 Task: Create a due date automation trigger when advanced on, 2 hours after a card is due add basic assigned only to anyone.
Action: Mouse moved to (984, 289)
Screenshot: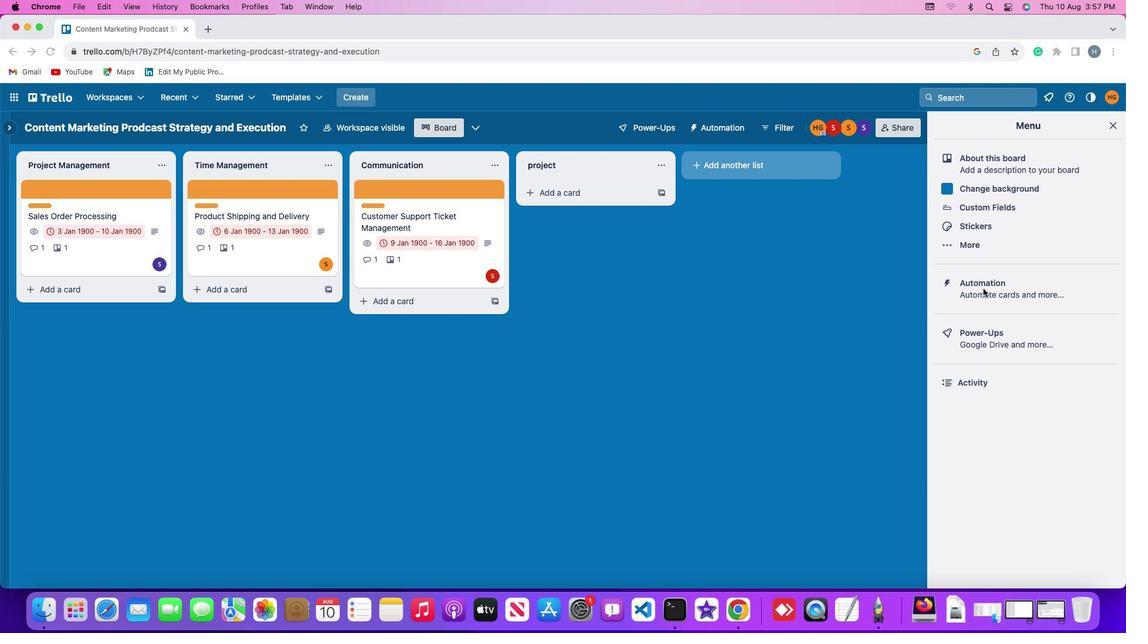 
Action: Mouse pressed left at (984, 289)
Screenshot: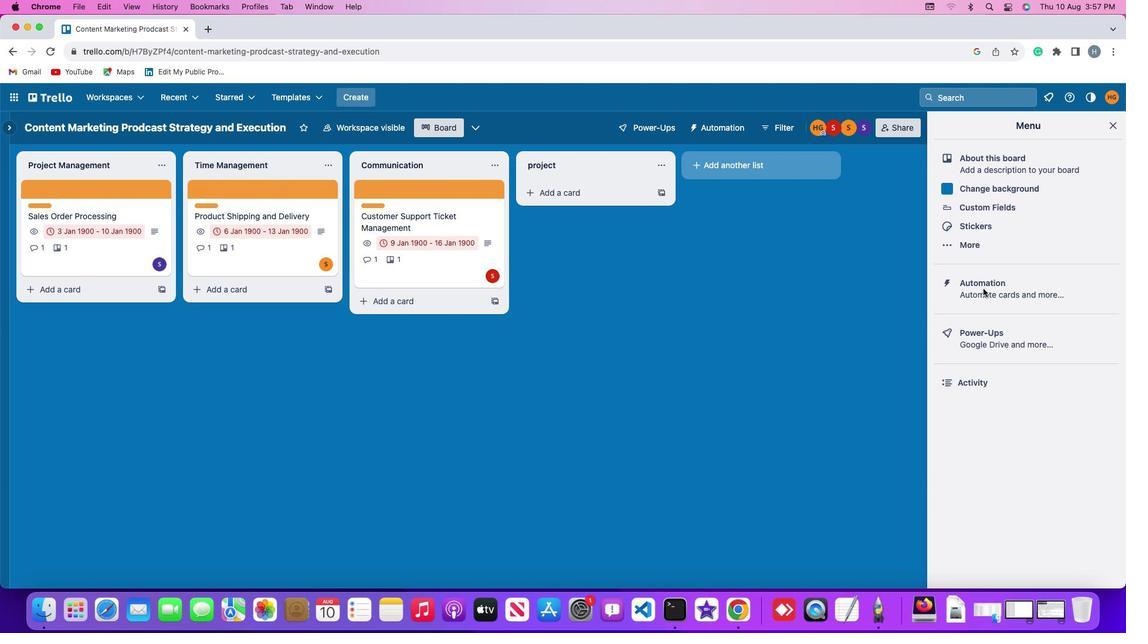 
Action: Mouse pressed left at (984, 289)
Screenshot: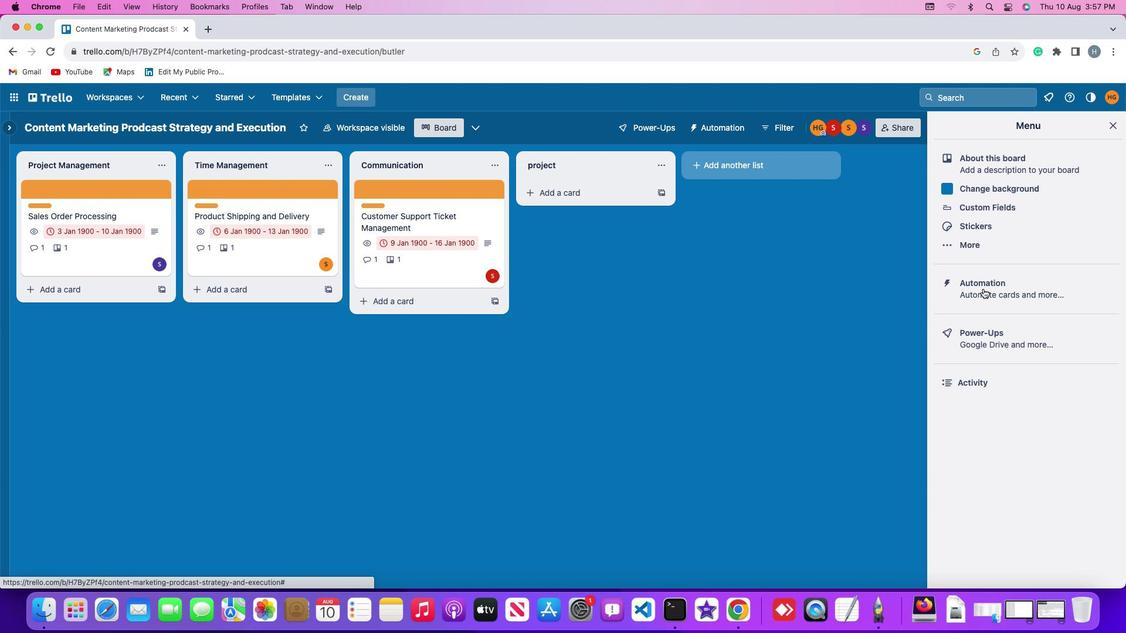 
Action: Mouse moved to (69, 278)
Screenshot: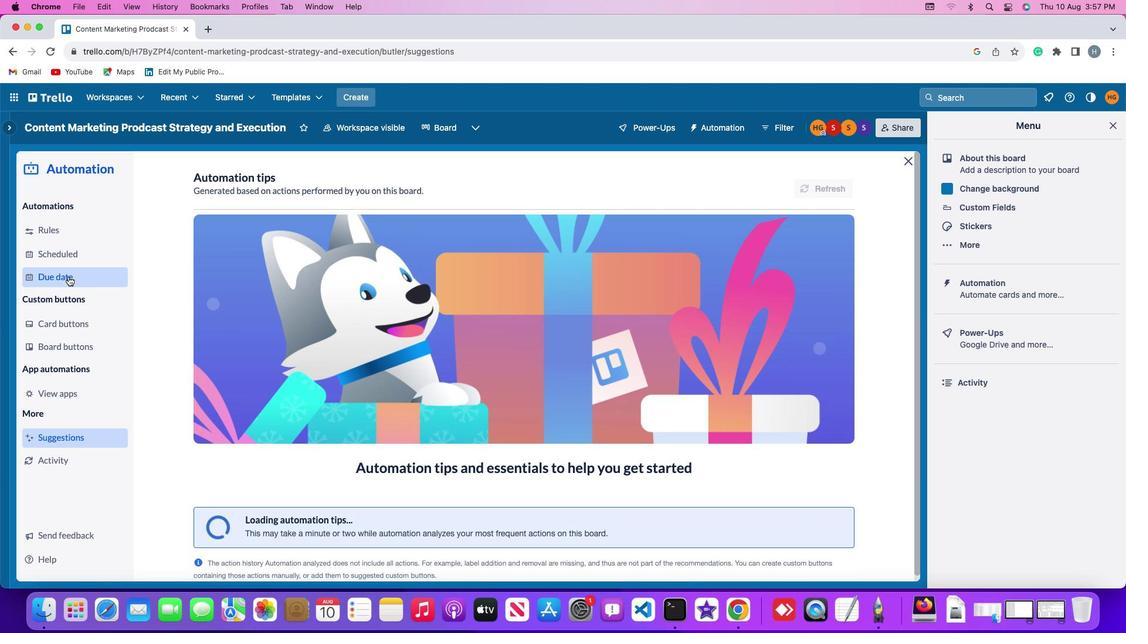 
Action: Mouse pressed left at (69, 278)
Screenshot: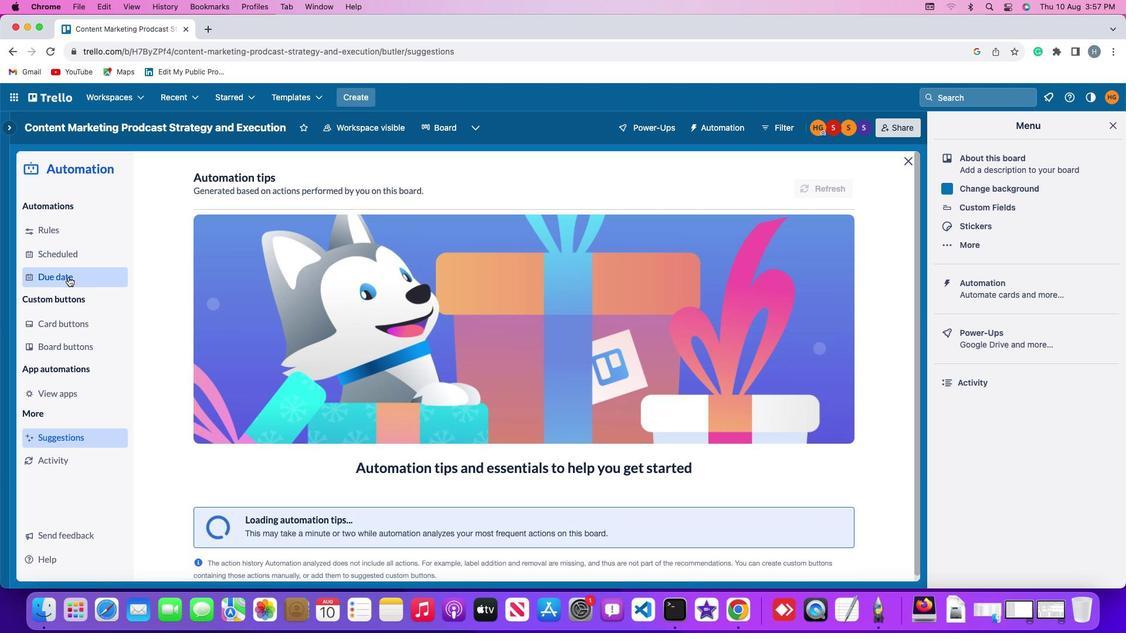 
Action: Mouse moved to (809, 183)
Screenshot: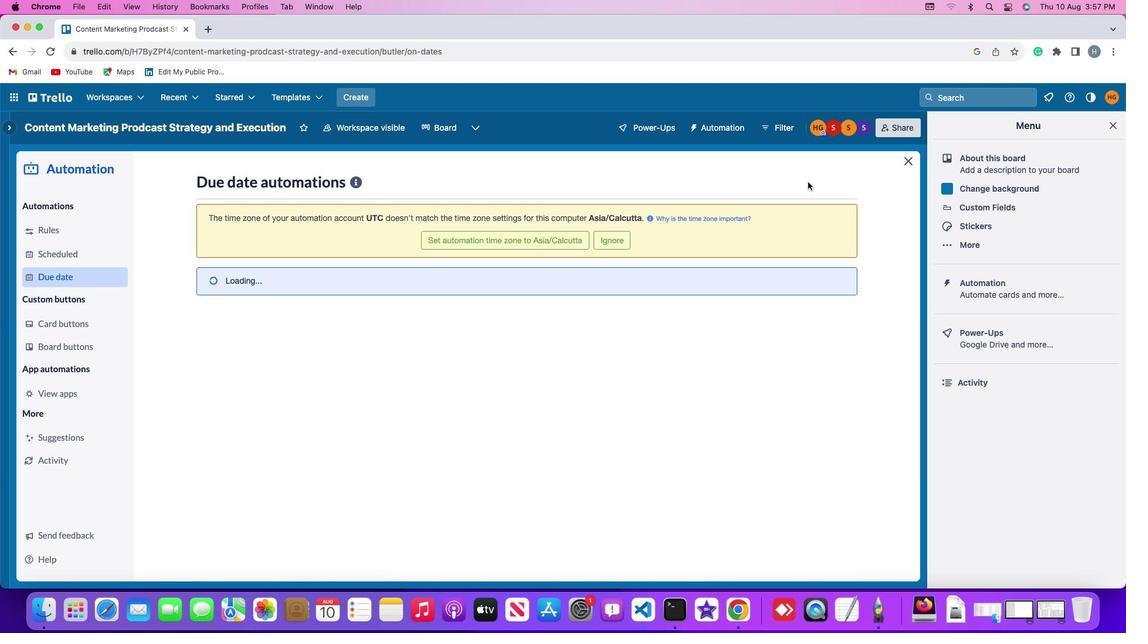 
Action: Mouse pressed left at (809, 183)
Screenshot: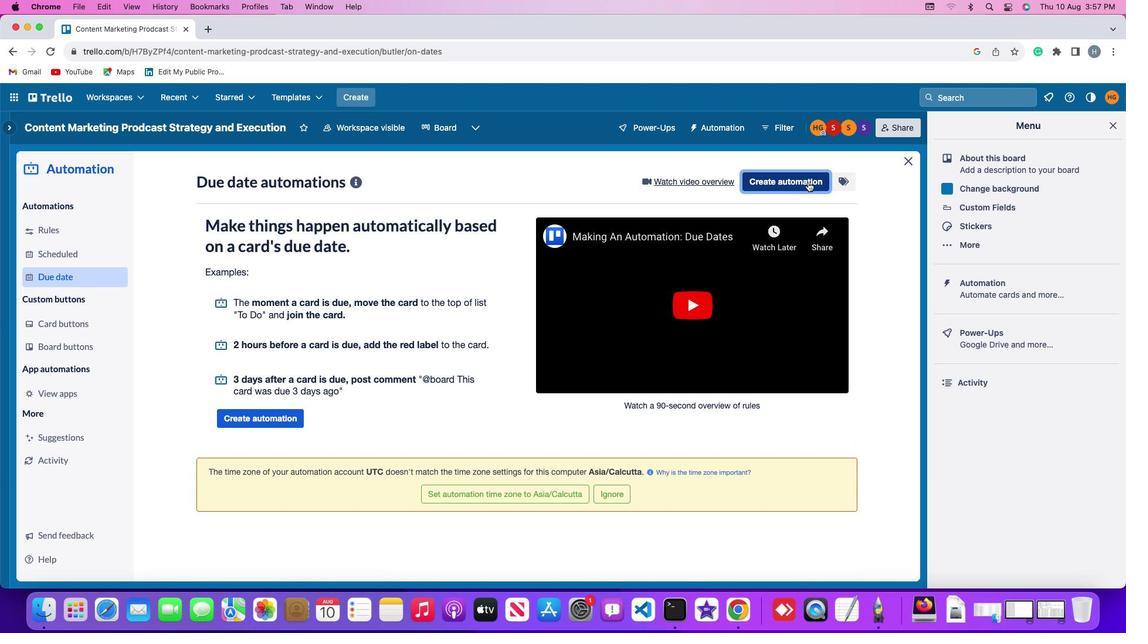 
Action: Mouse moved to (296, 298)
Screenshot: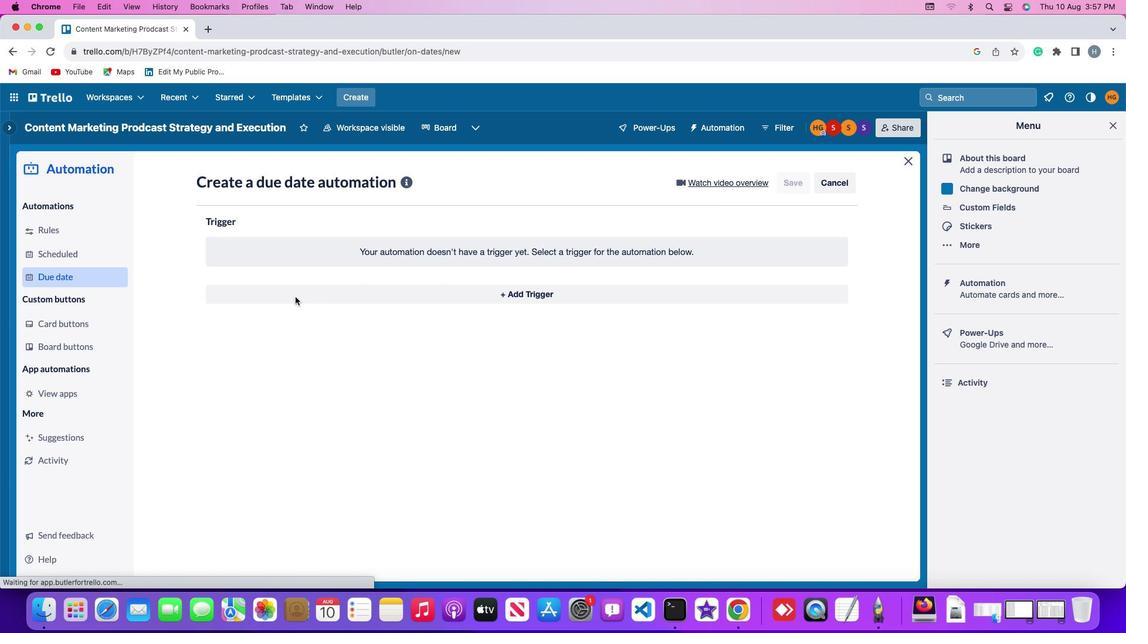 
Action: Mouse pressed left at (296, 298)
Screenshot: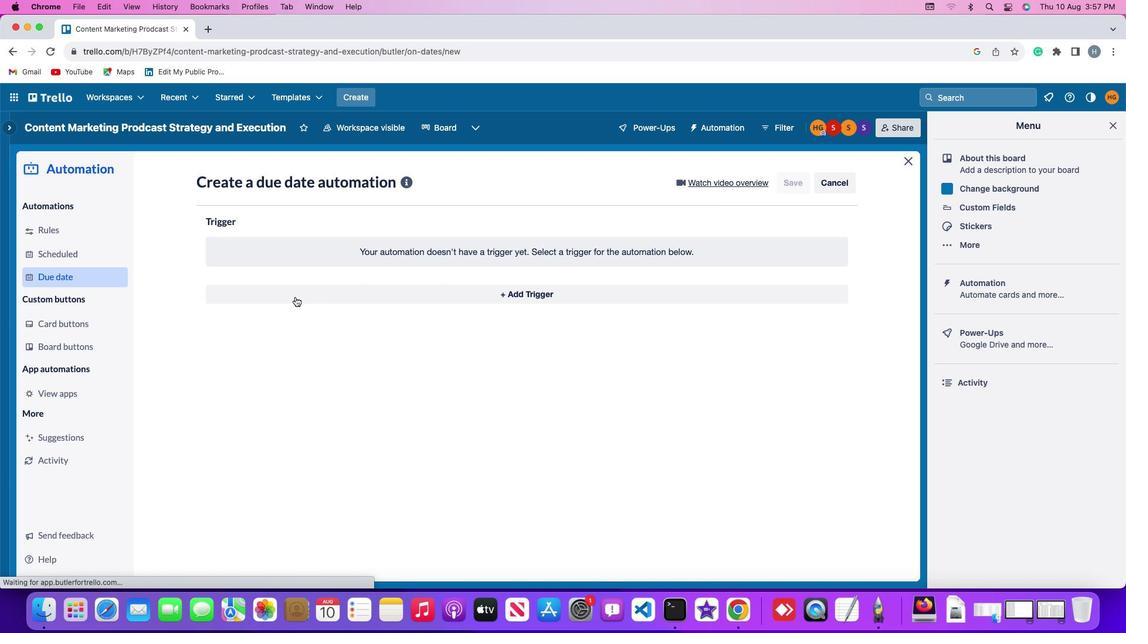 
Action: Mouse moved to (229, 478)
Screenshot: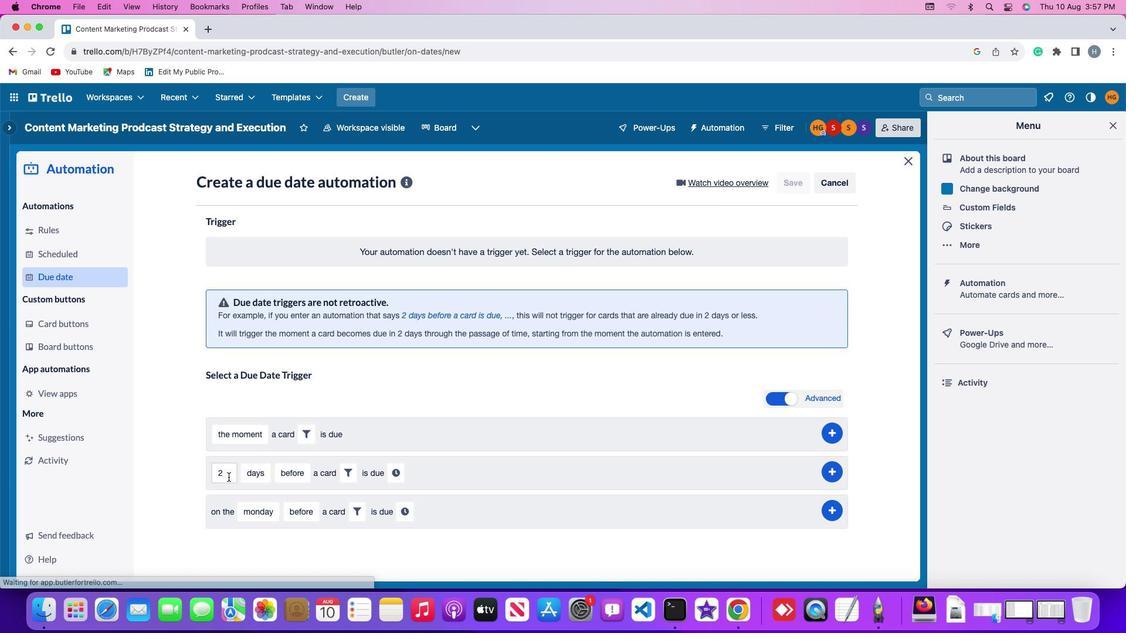 
Action: Mouse pressed left at (229, 478)
Screenshot: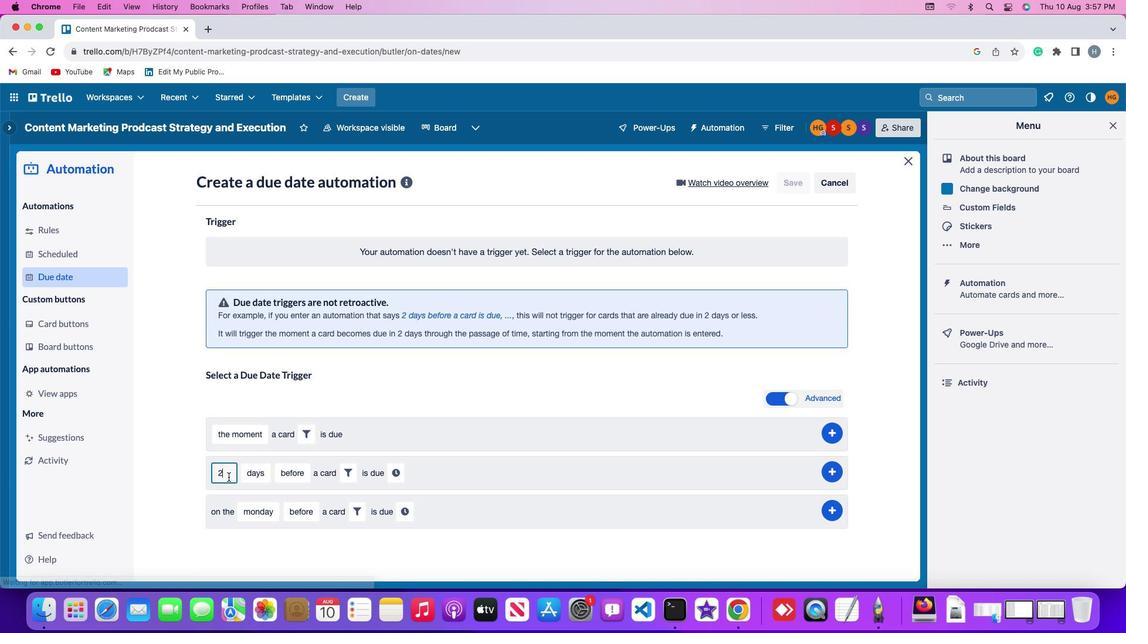 
Action: Mouse moved to (231, 478)
Screenshot: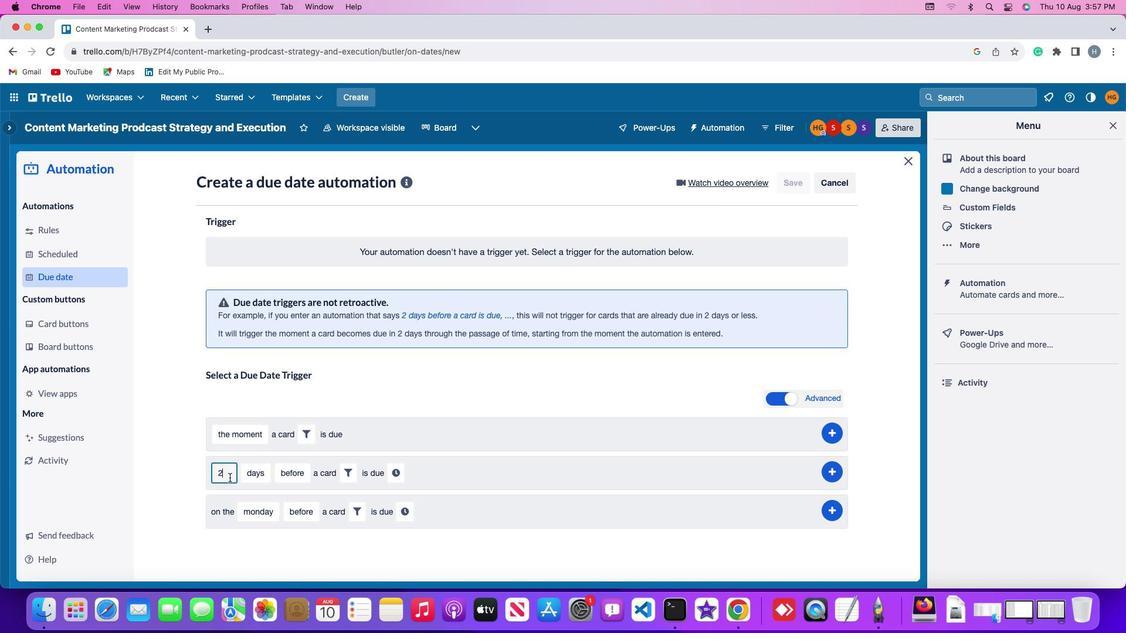
Action: Key pressed Key.backspace
Screenshot: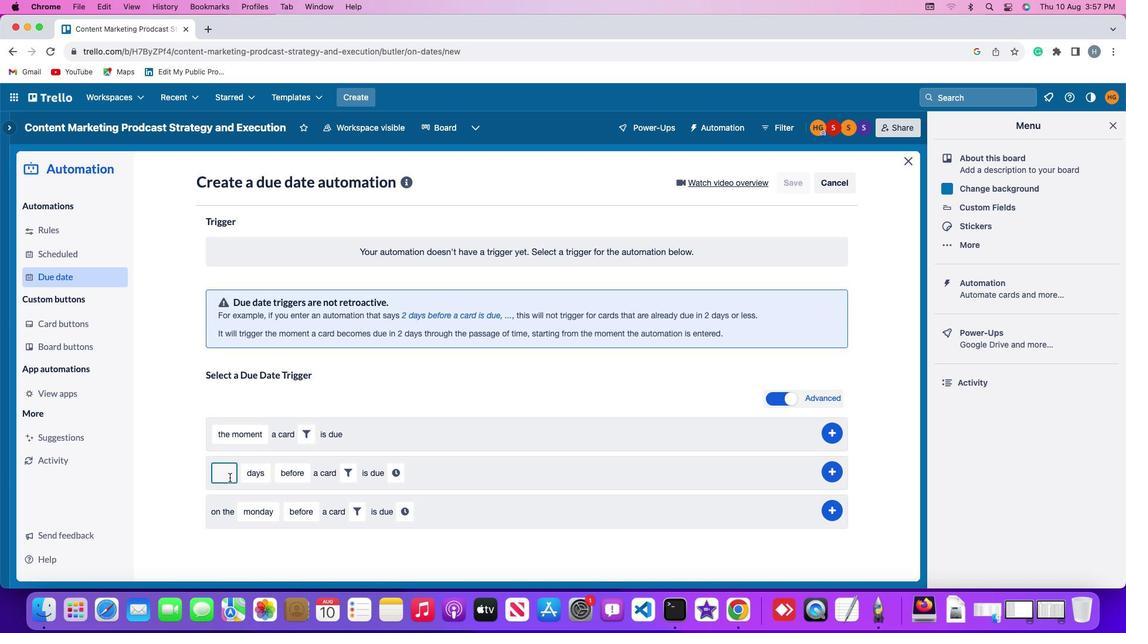 
Action: Mouse moved to (231, 478)
Screenshot: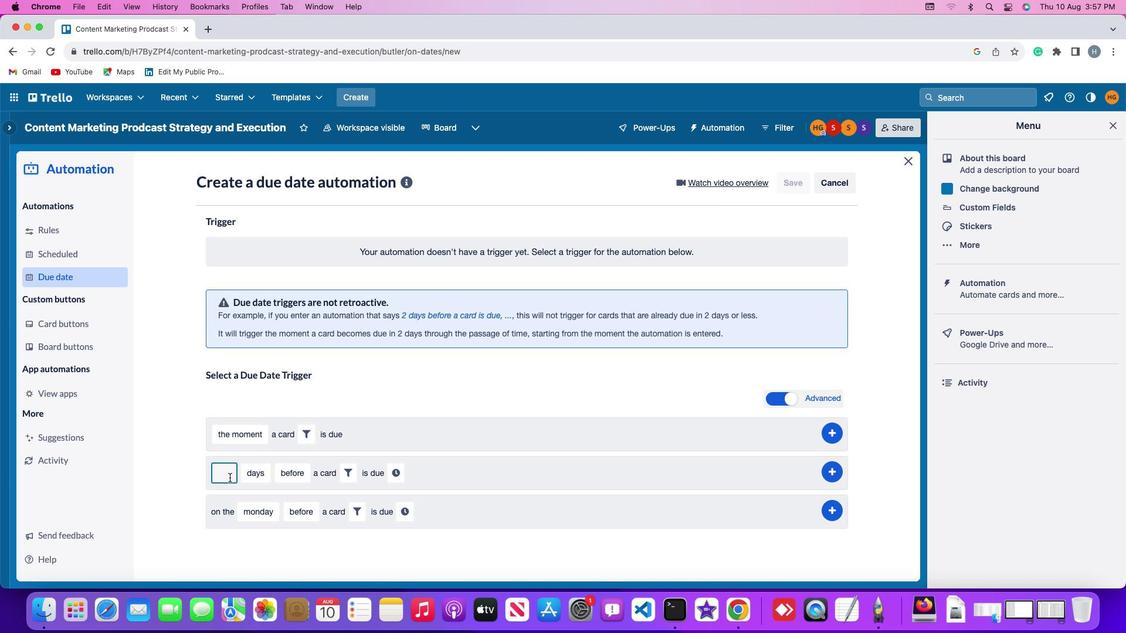 
Action: Key pressed '2'
Screenshot: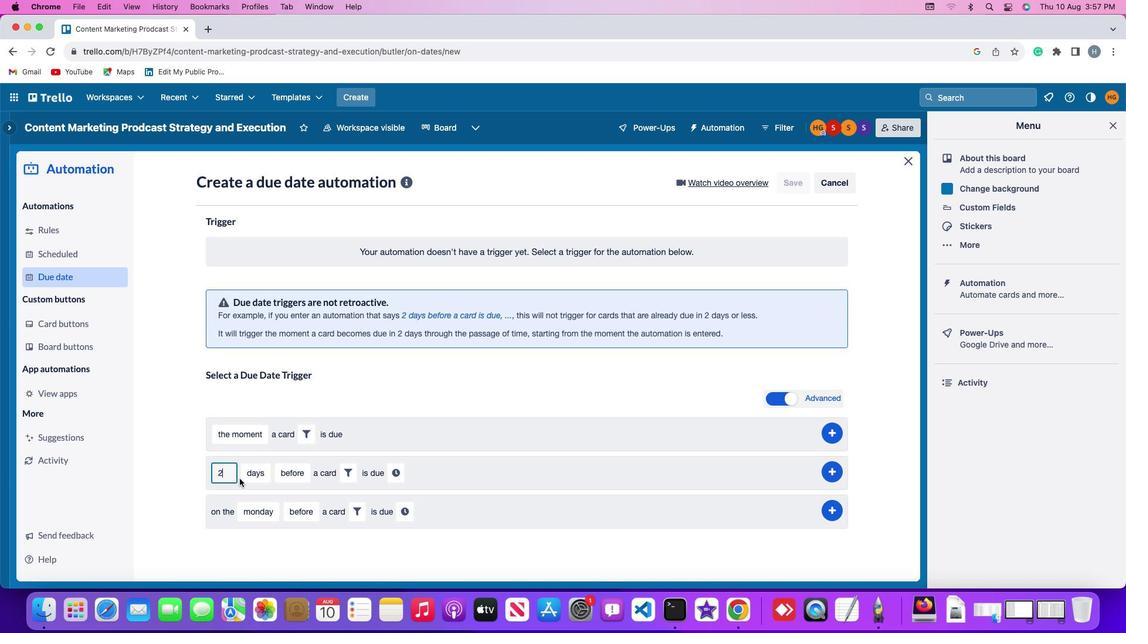
Action: Mouse moved to (260, 479)
Screenshot: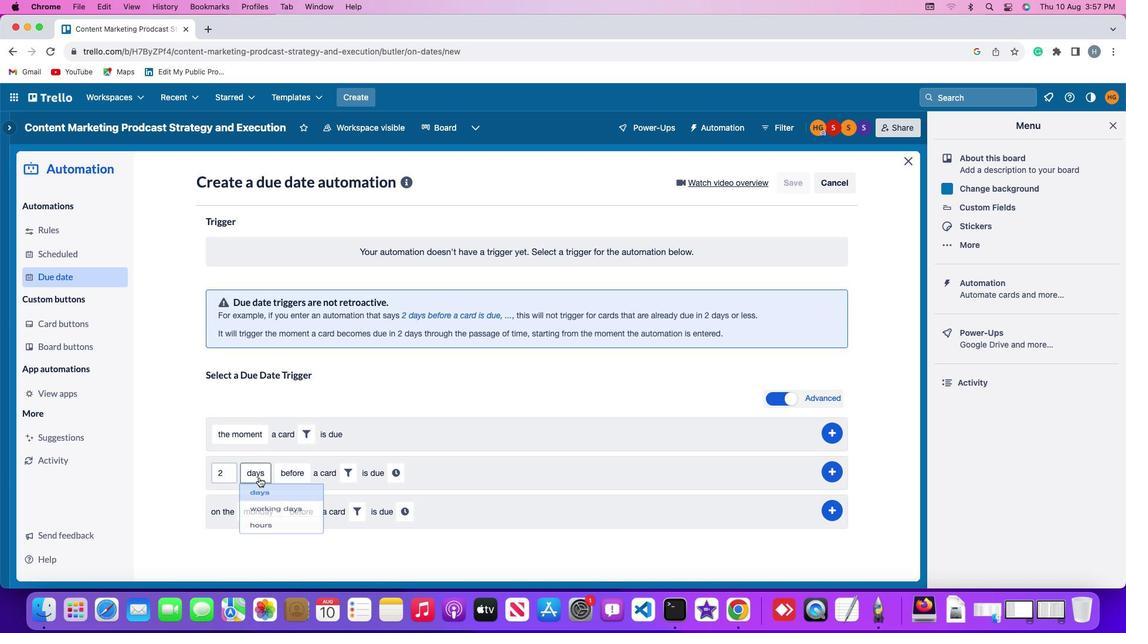 
Action: Mouse pressed left at (260, 479)
Screenshot: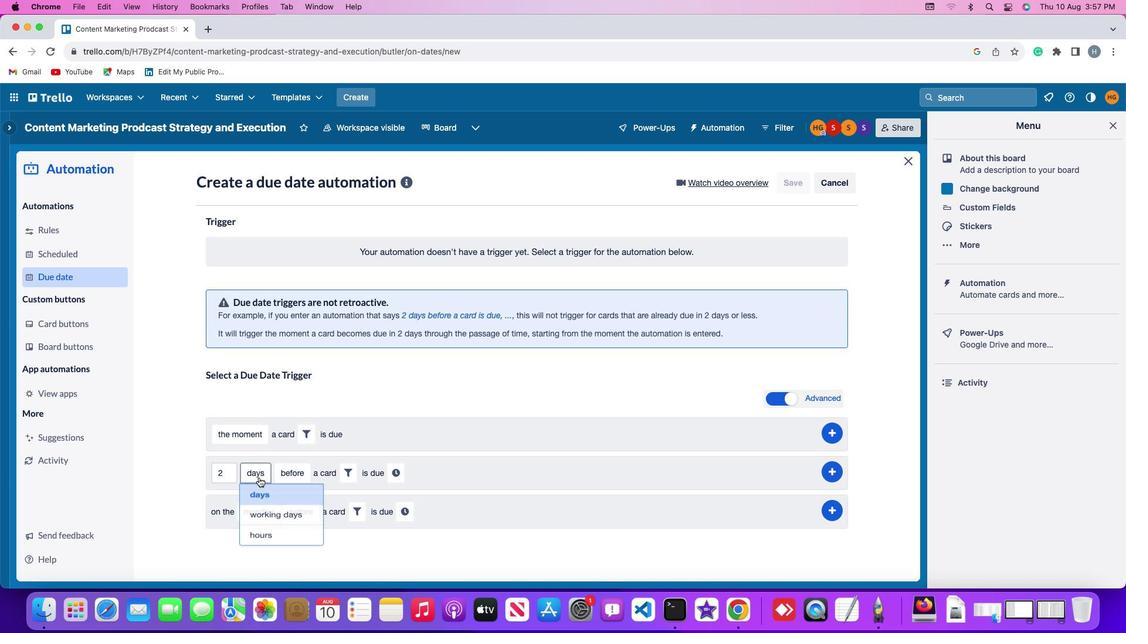
Action: Mouse moved to (259, 541)
Screenshot: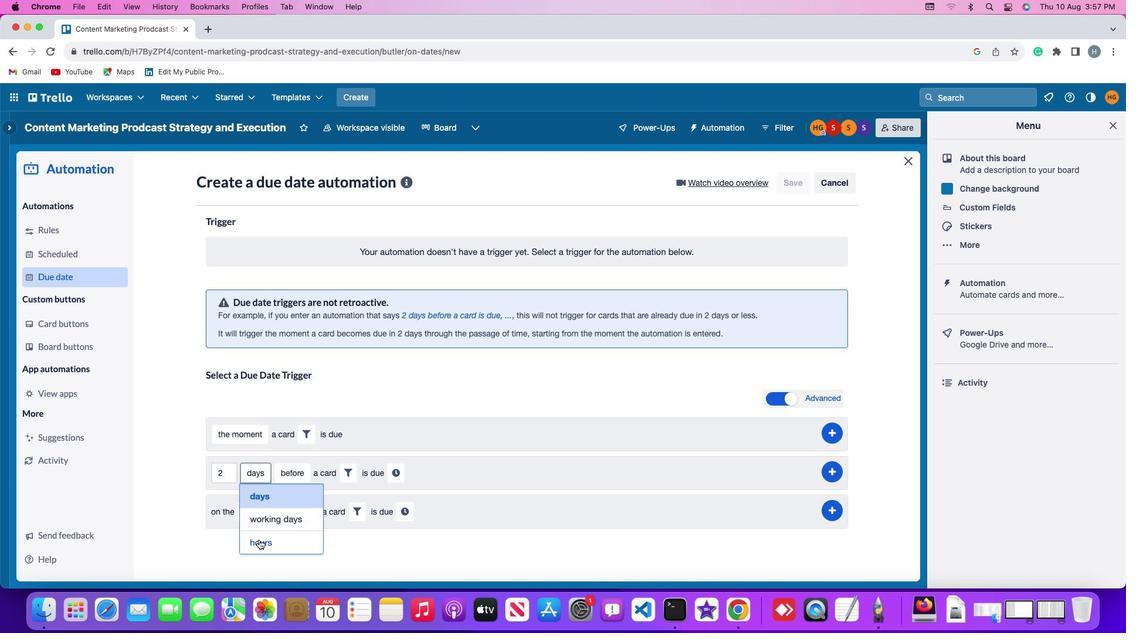 
Action: Mouse pressed left at (259, 541)
Screenshot: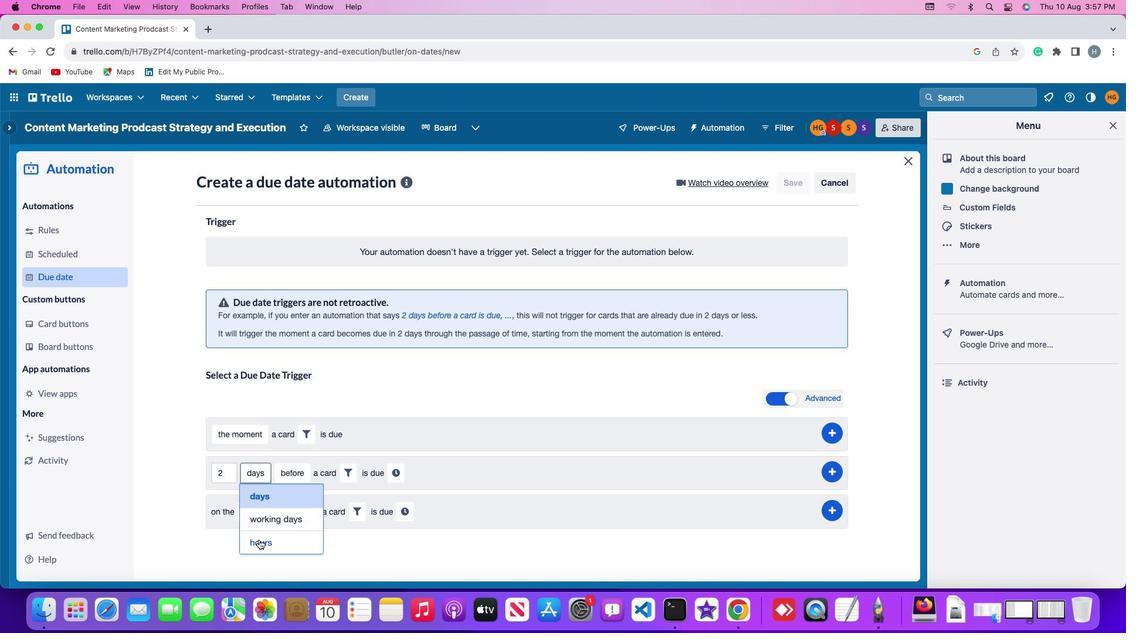 
Action: Mouse moved to (298, 476)
Screenshot: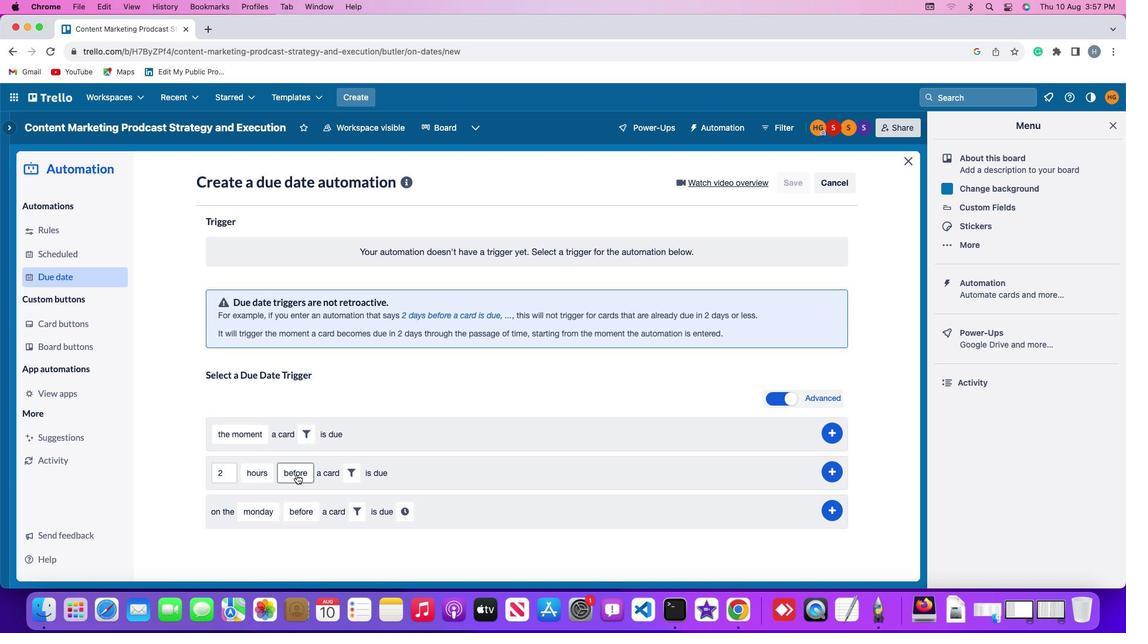 
Action: Mouse pressed left at (298, 476)
Screenshot: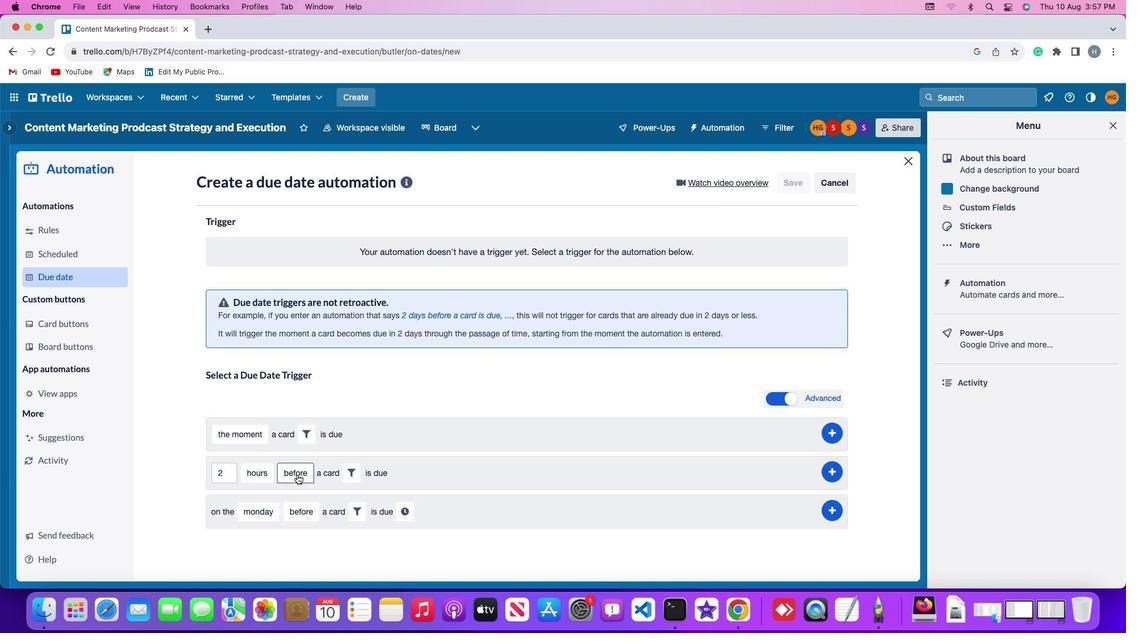
Action: Mouse moved to (301, 520)
Screenshot: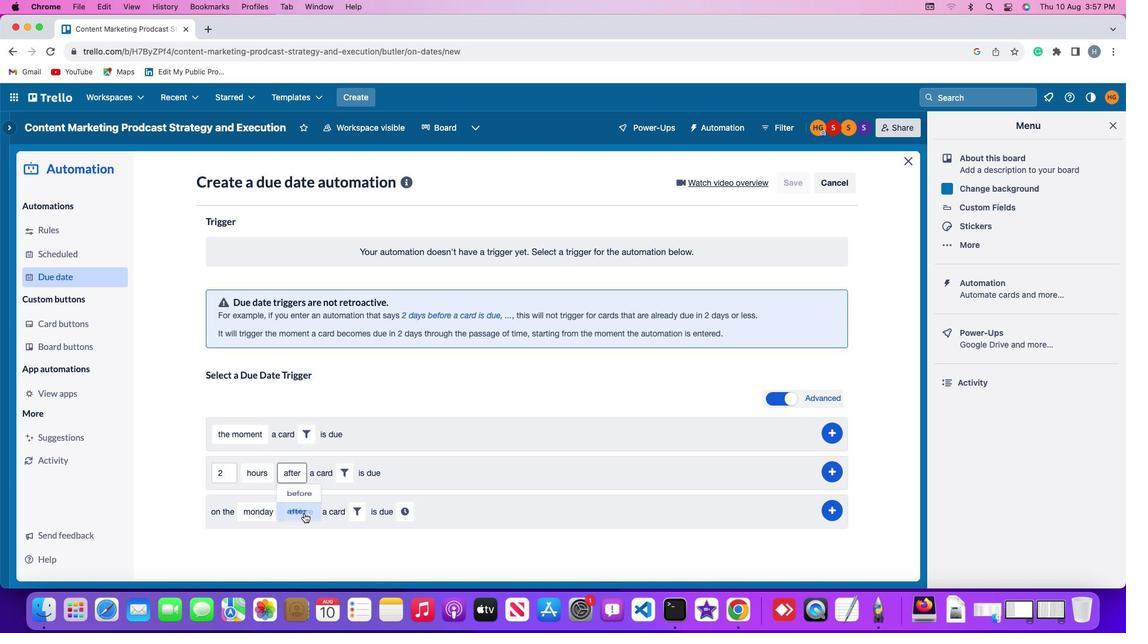 
Action: Mouse pressed left at (301, 520)
Screenshot: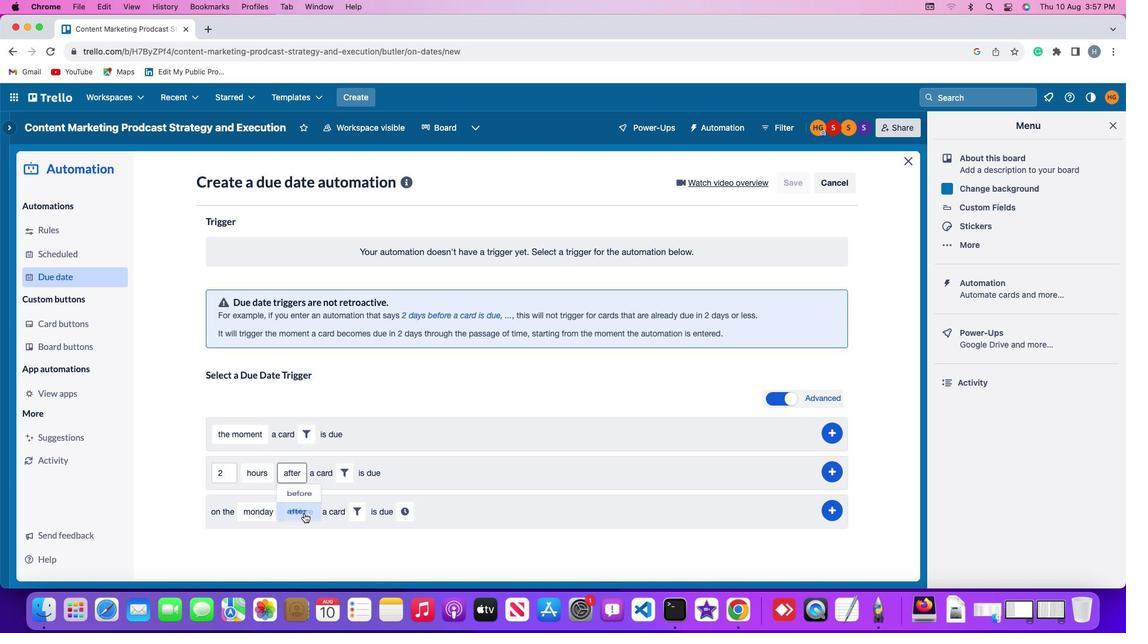 
Action: Mouse moved to (346, 478)
Screenshot: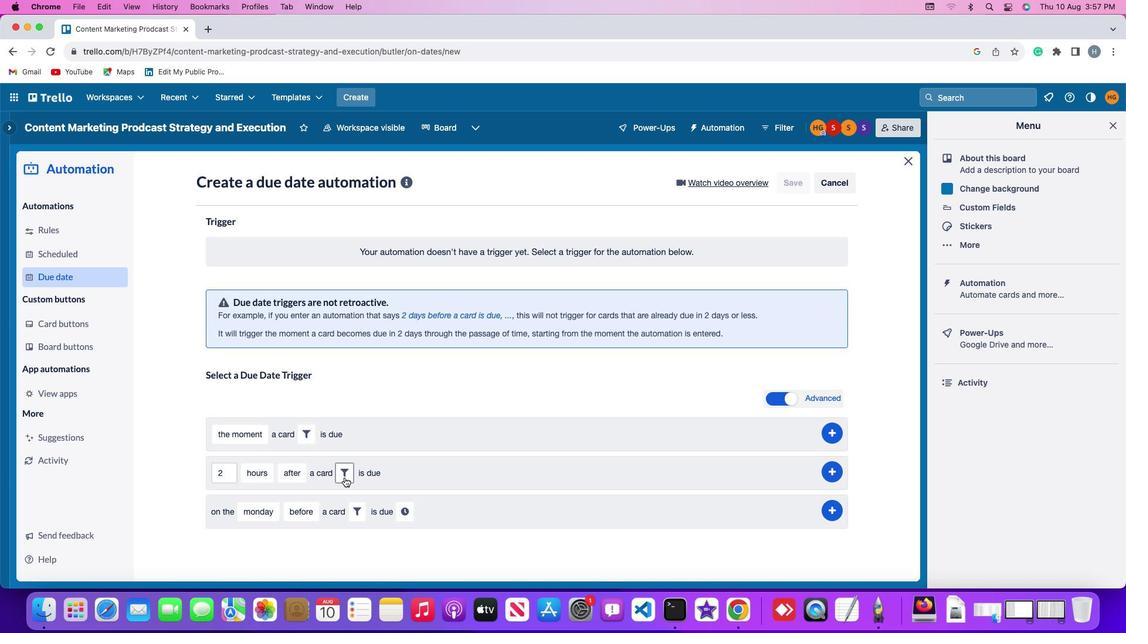 
Action: Mouse pressed left at (346, 478)
Screenshot: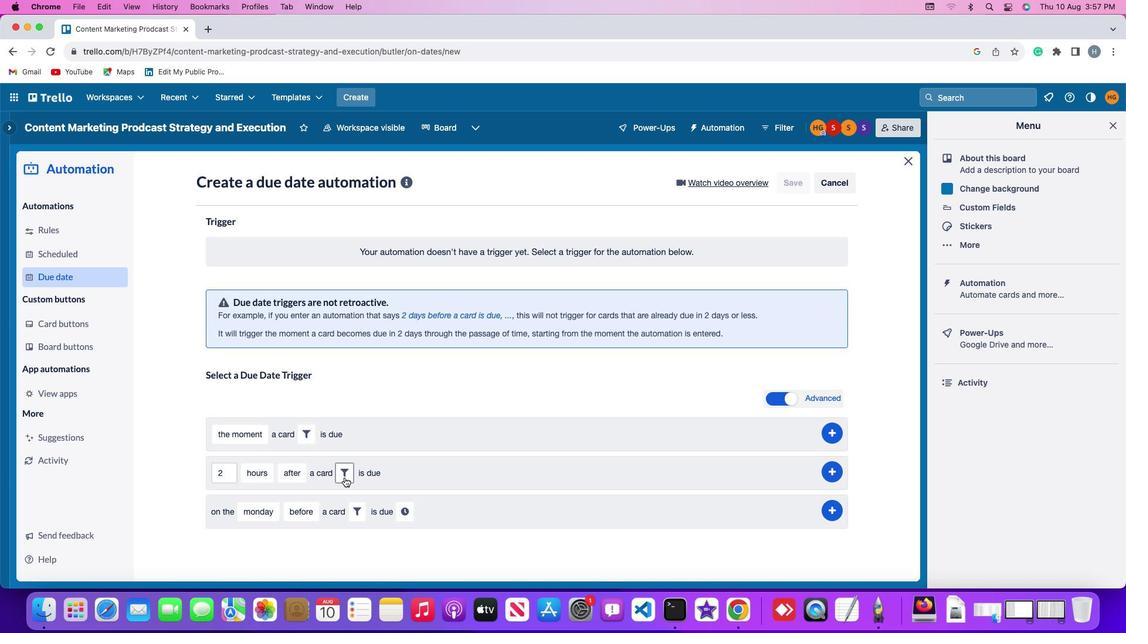 
Action: Mouse moved to (313, 549)
Screenshot: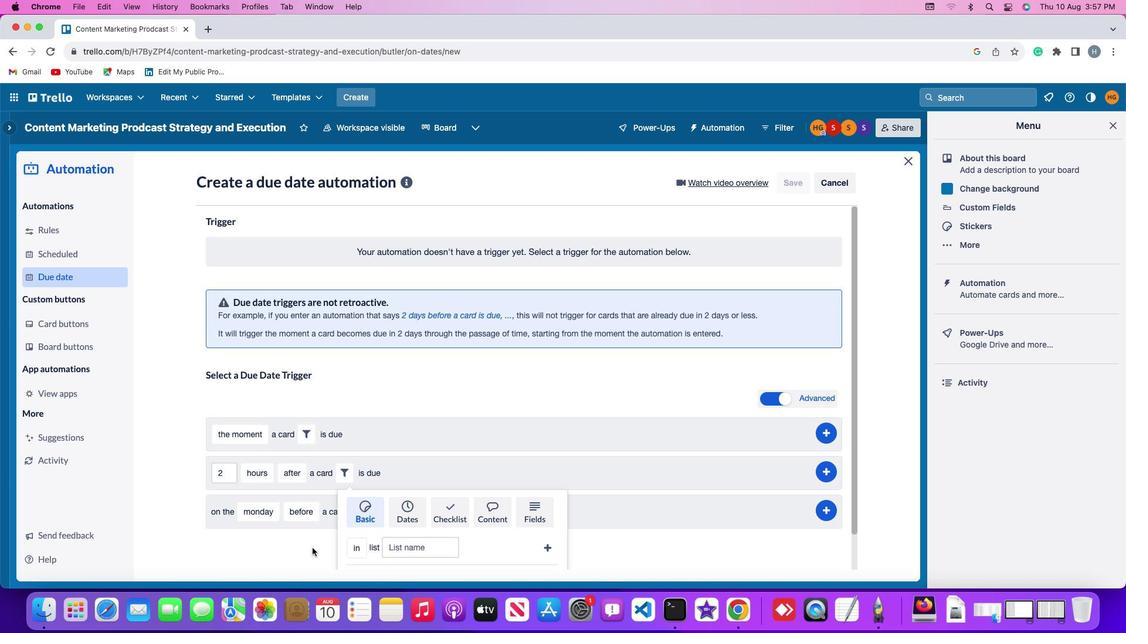 
Action: Mouse scrolled (313, 549) with delta (1, 0)
Screenshot: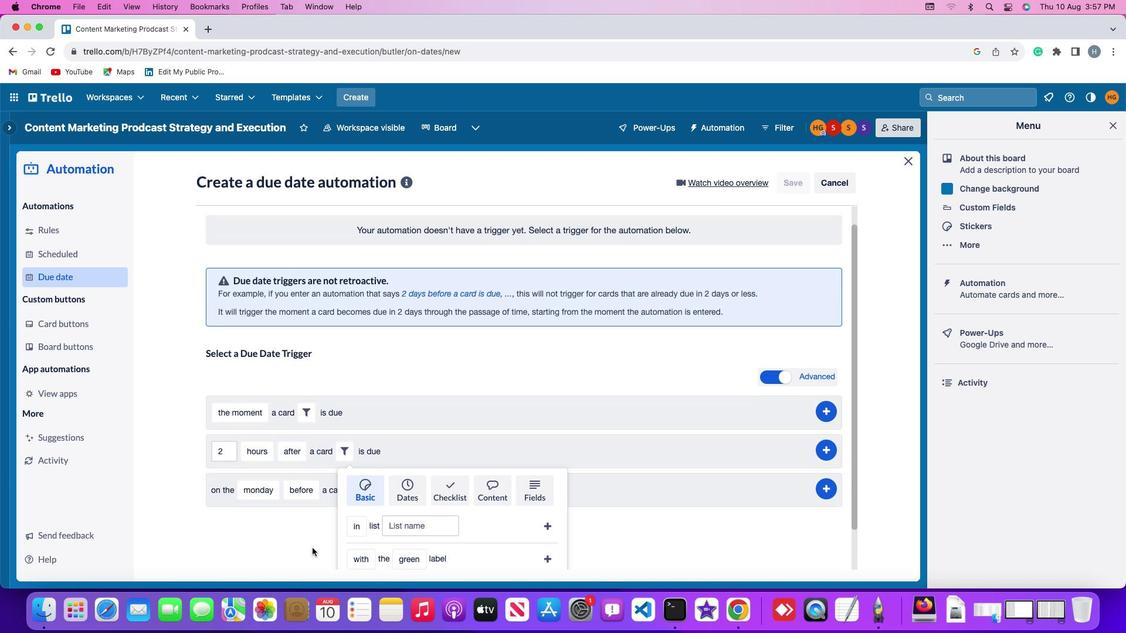 
Action: Mouse scrolled (313, 549) with delta (1, 0)
Screenshot: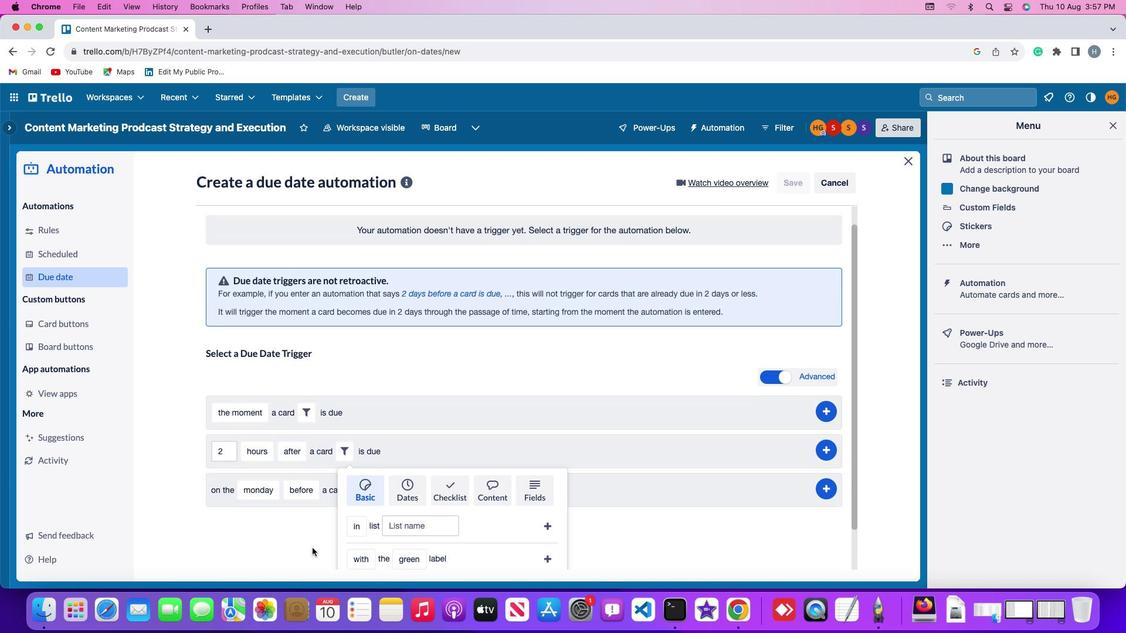 
Action: Mouse scrolled (313, 549) with delta (1, 0)
Screenshot: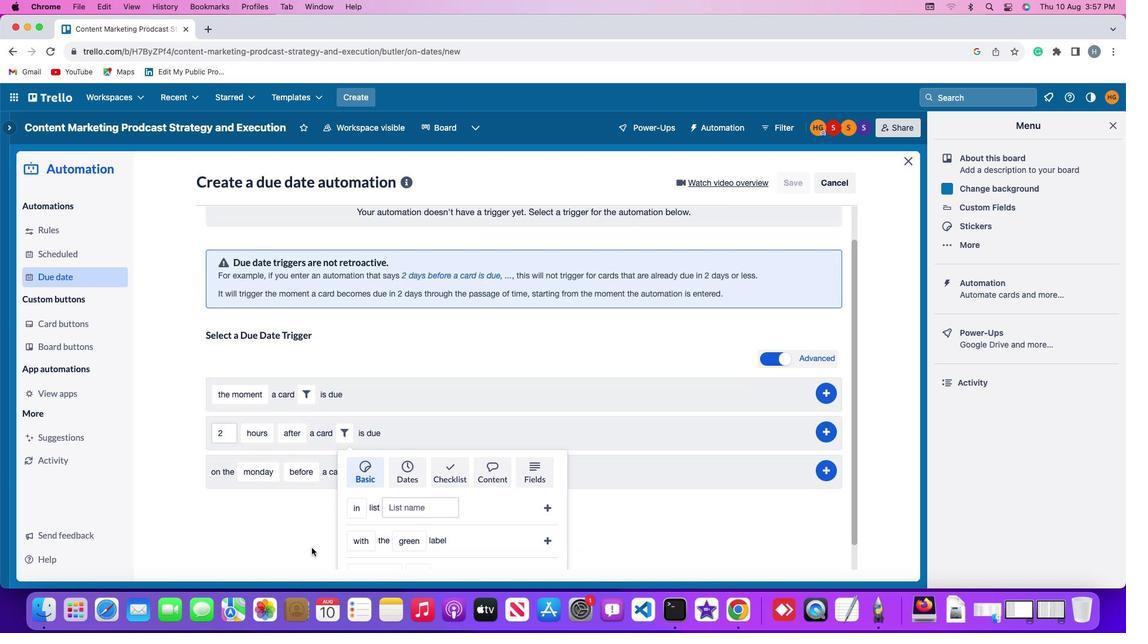 
Action: Mouse scrolled (313, 549) with delta (1, -1)
Screenshot: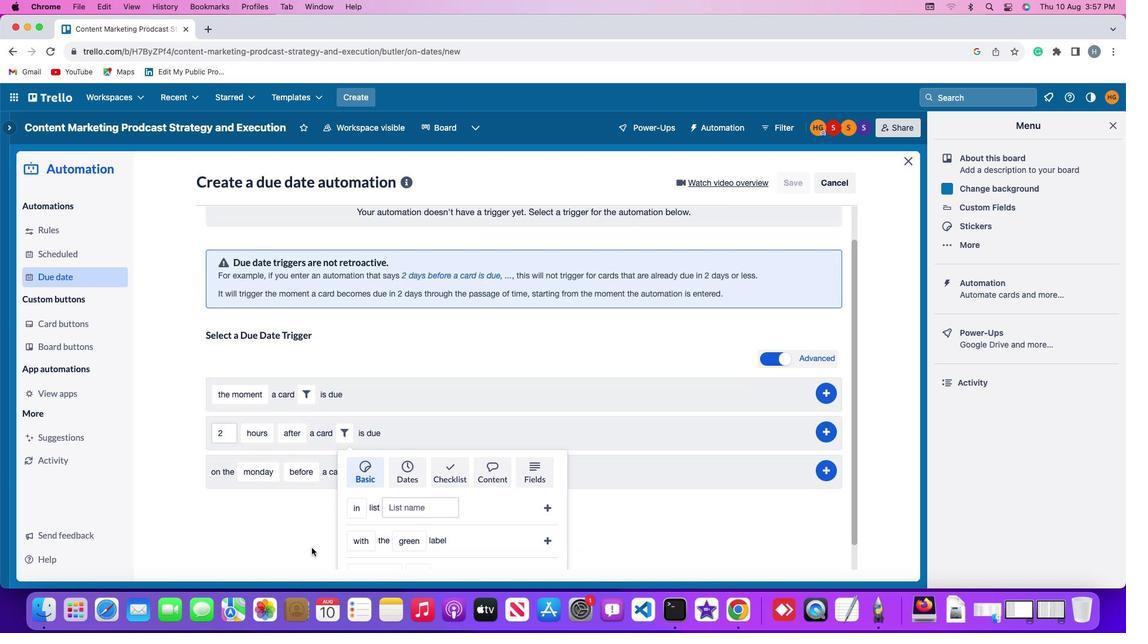 
Action: Mouse scrolled (313, 549) with delta (1, -1)
Screenshot: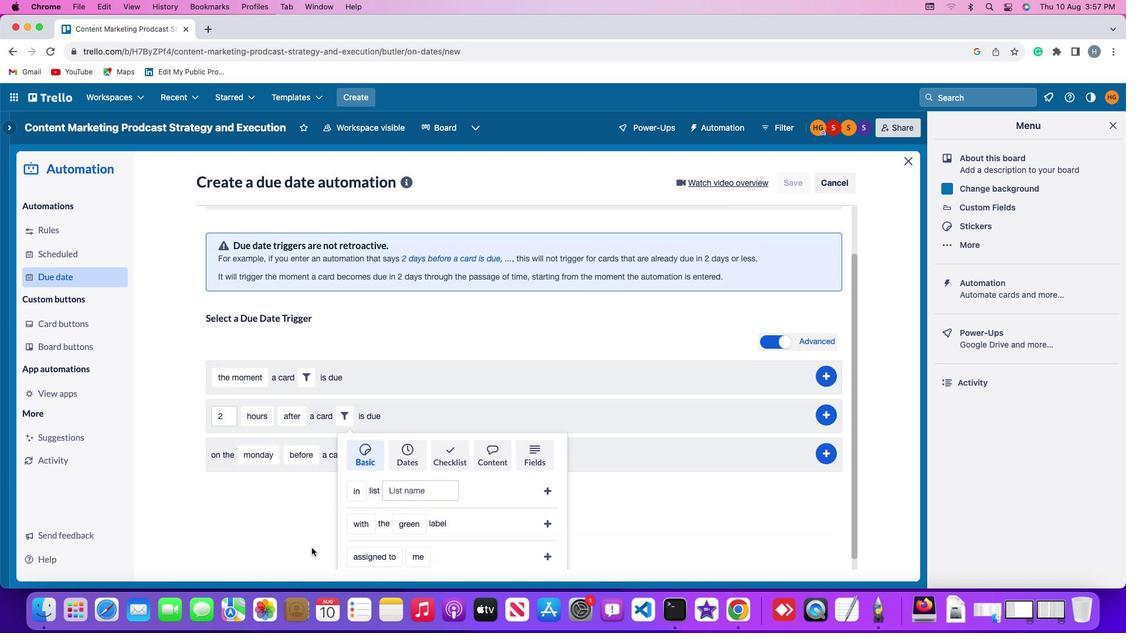 
Action: Mouse moved to (368, 549)
Screenshot: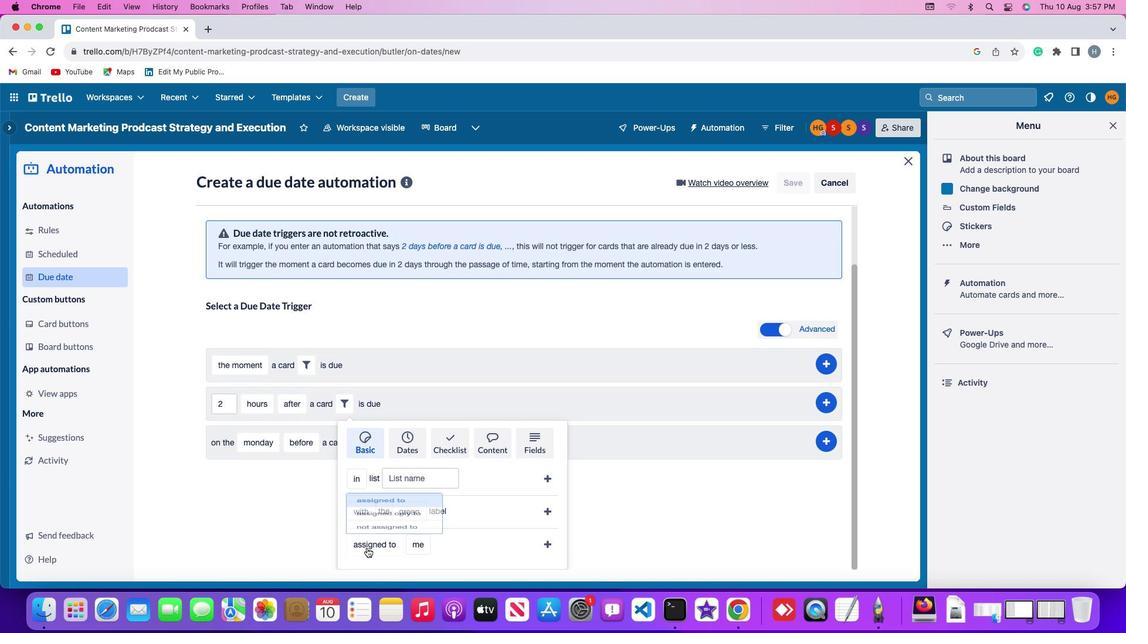 
Action: Mouse pressed left at (368, 549)
Screenshot: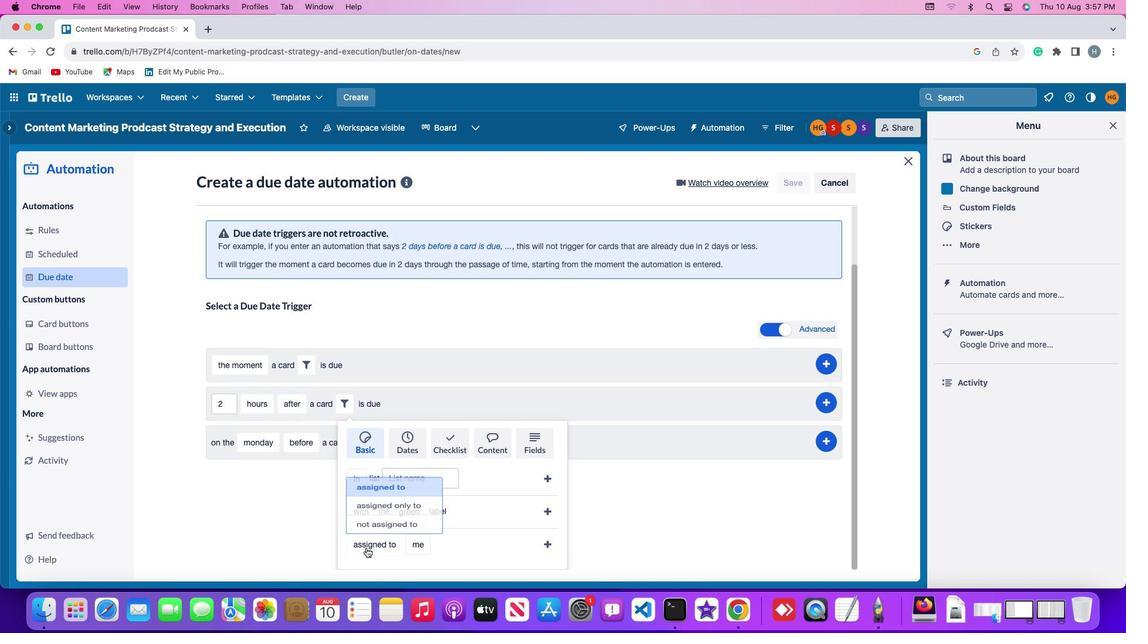 
Action: Mouse moved to (369, 502)
Screenshot: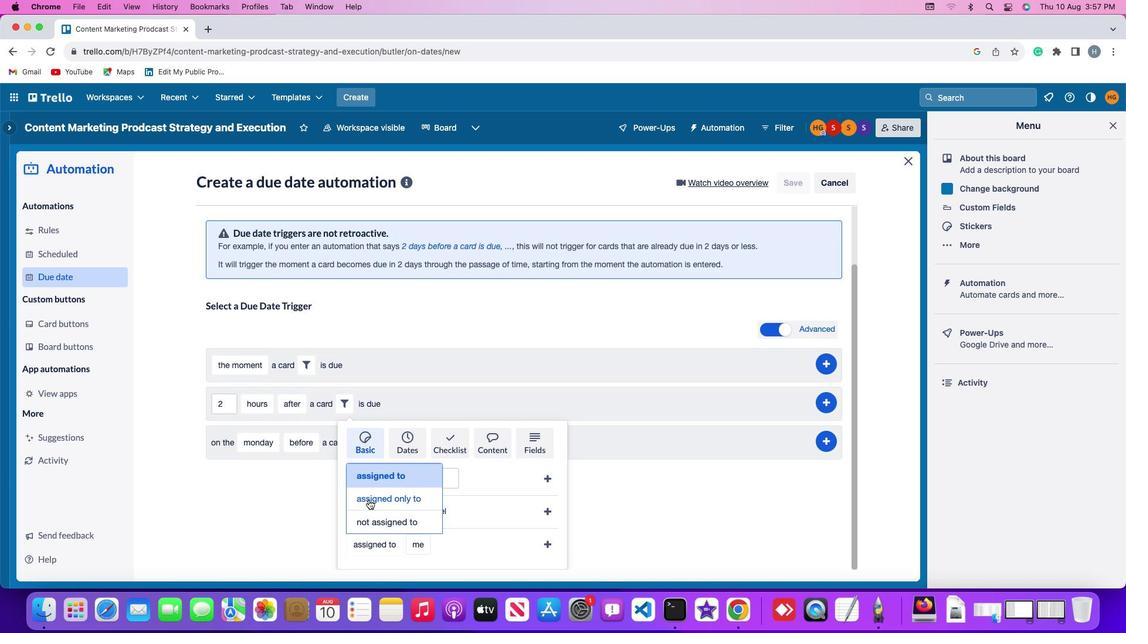 
Action: Mouse pressed left at (369, 502)
Screenshot: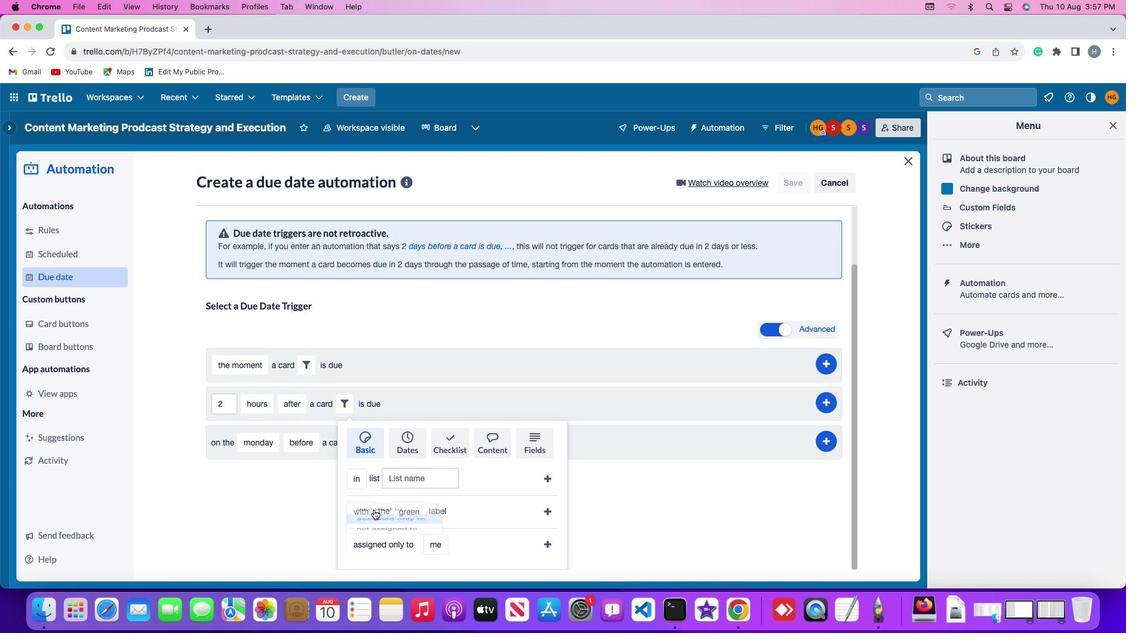 
Action: Mouse moved to (432, 549)
Screenshot: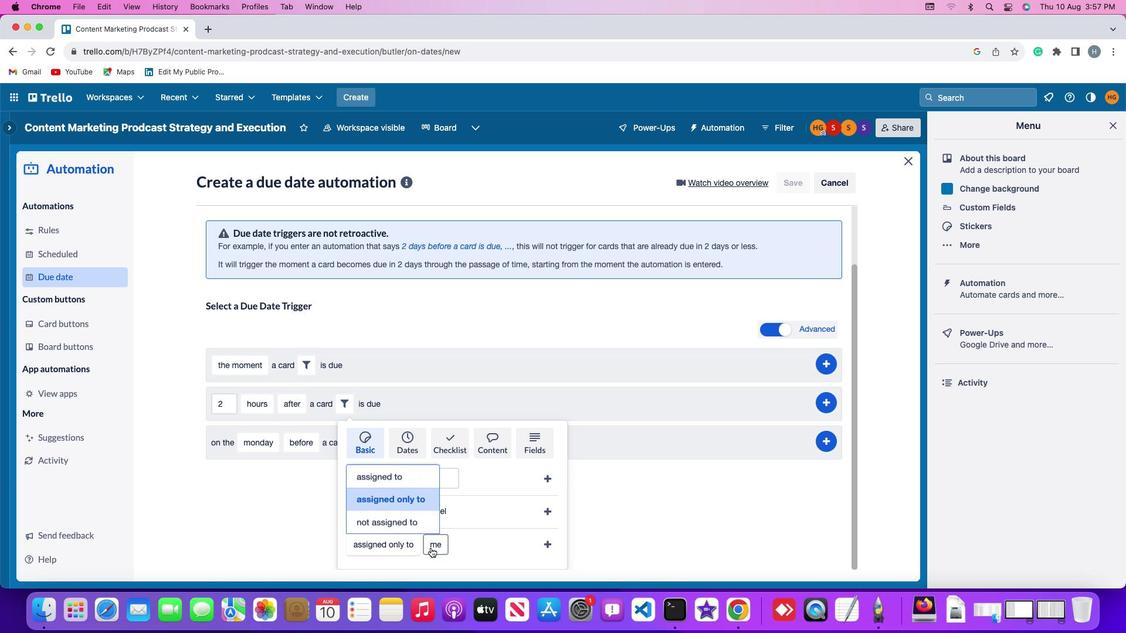 
Action: Mouse pressed left at (432, 549)
Screenshot: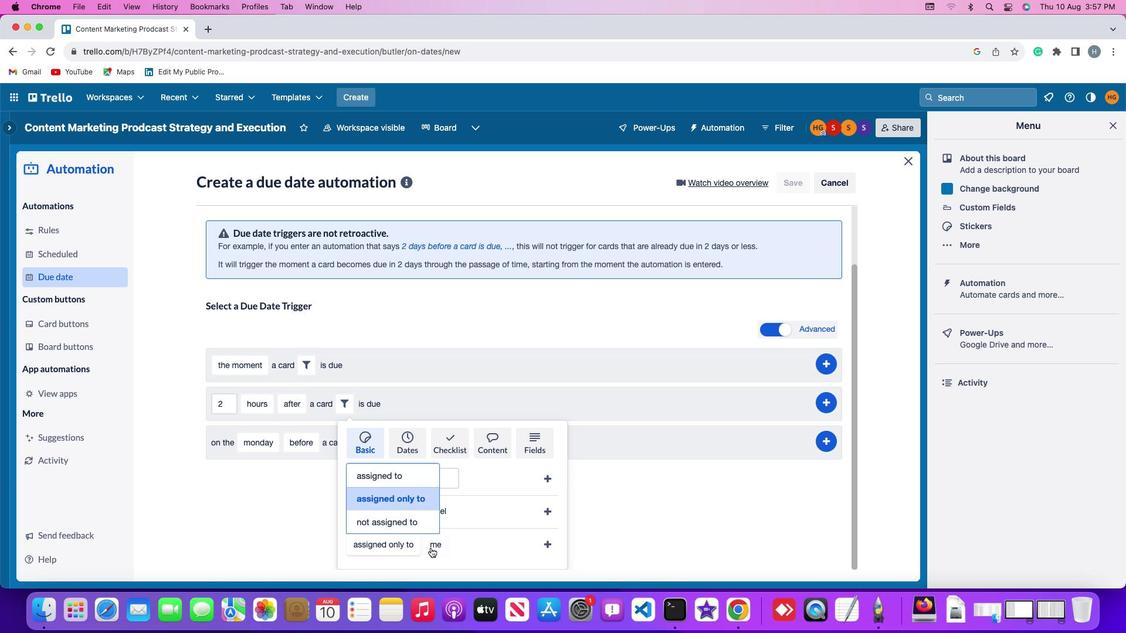 
Action: Mouse moved to (447, 500)
Screenshot: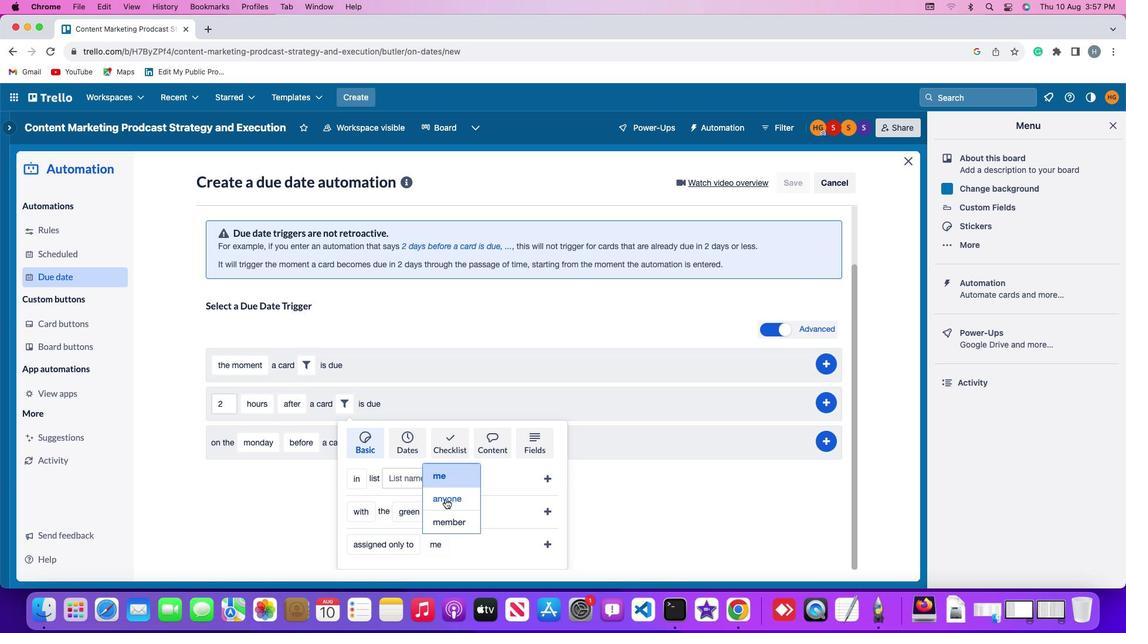 
Action: Mouse pressed left at (447, 500)
Screenshot: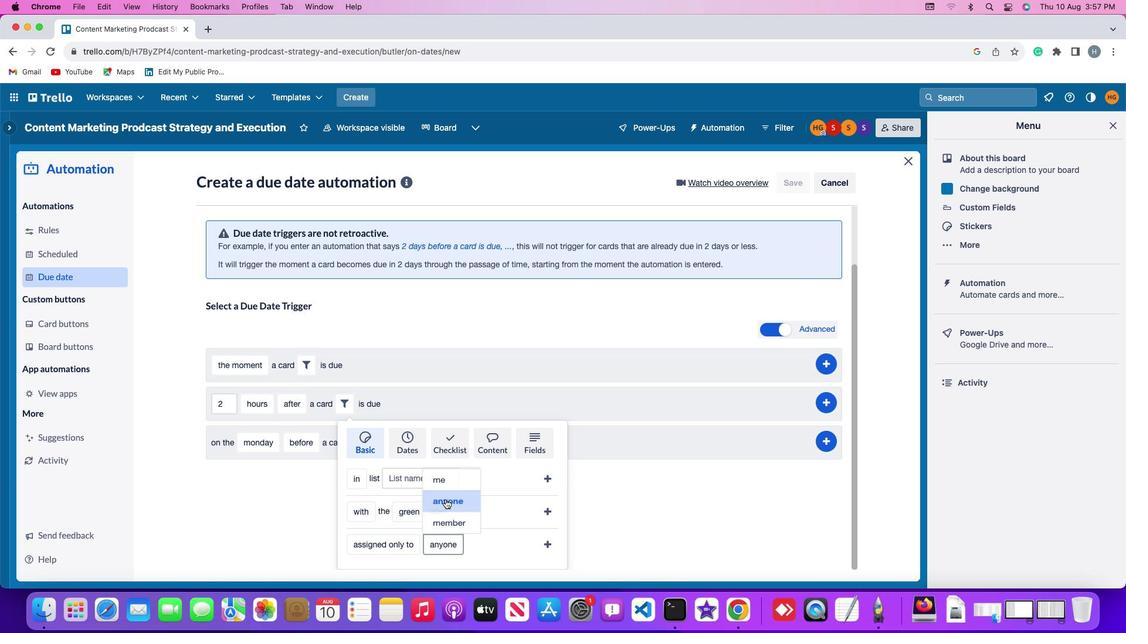 
Action: Mouse moved to (551, 546)
Screenshot: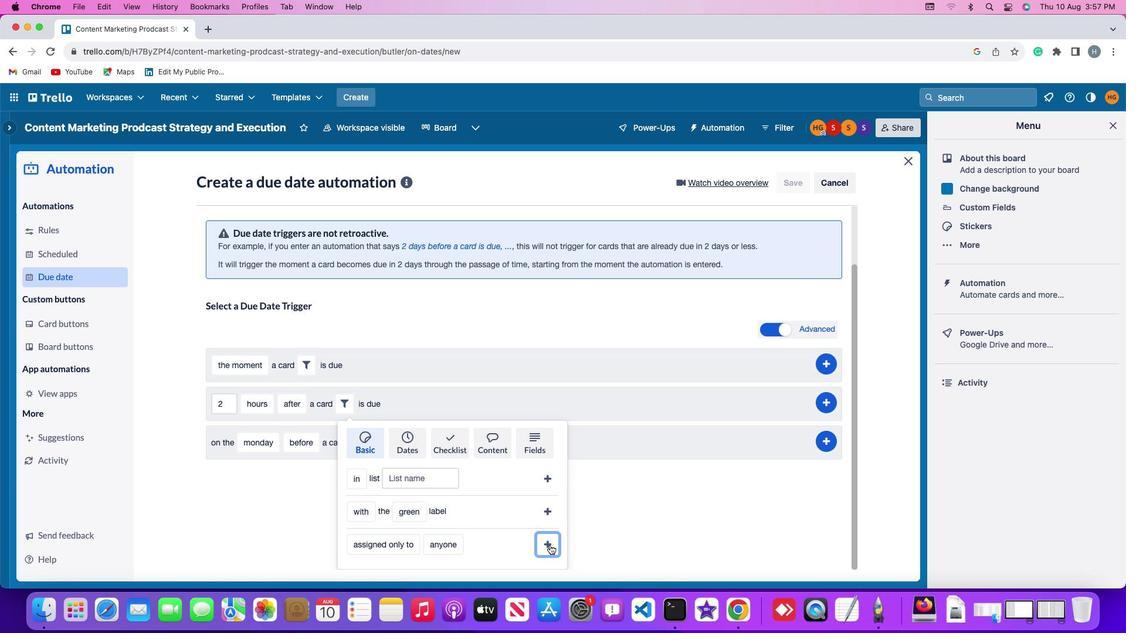 
Action: Mouse pressed left at (551, 546)
Screenshot: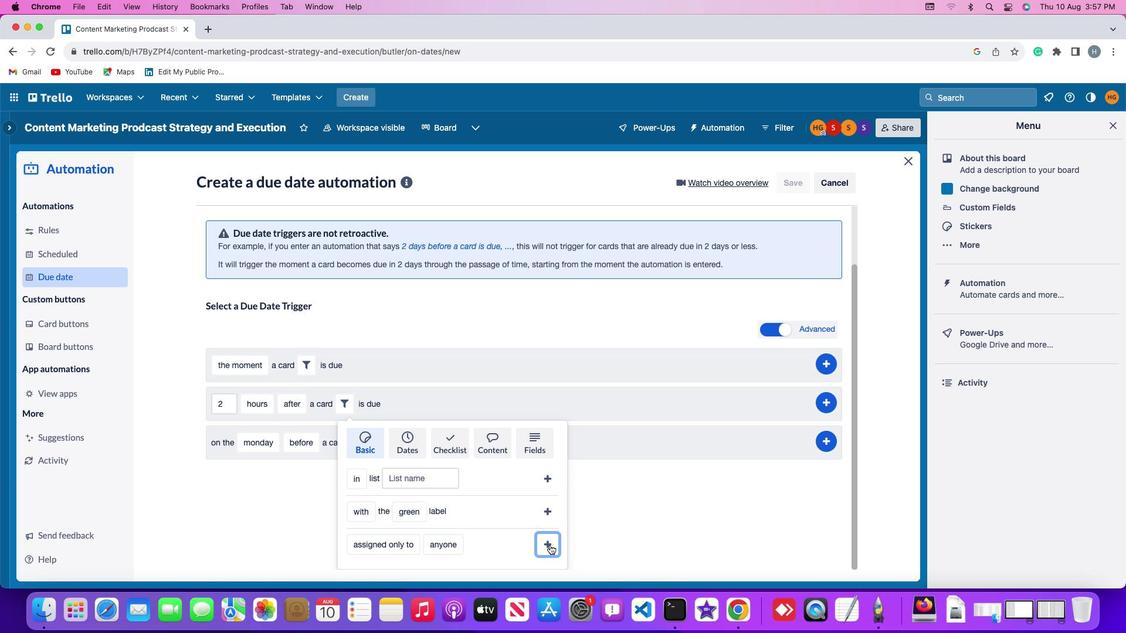 
Action: Mouse moved to (833, 471)
Screenshot: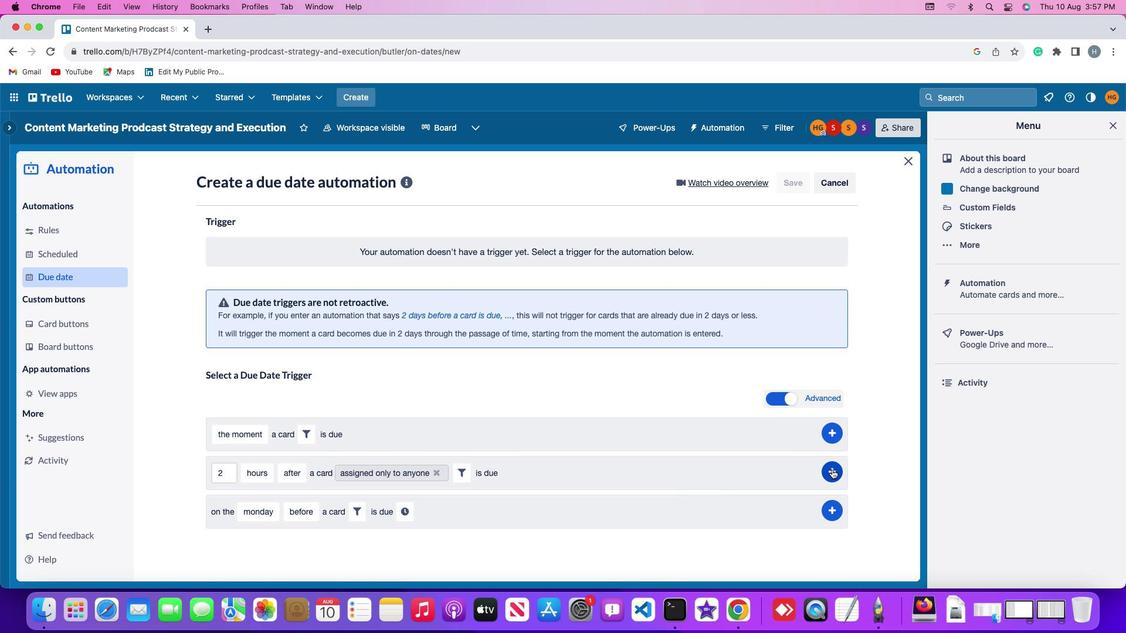 
Action: Mouse pressed left at (833, 471)
Screenshot: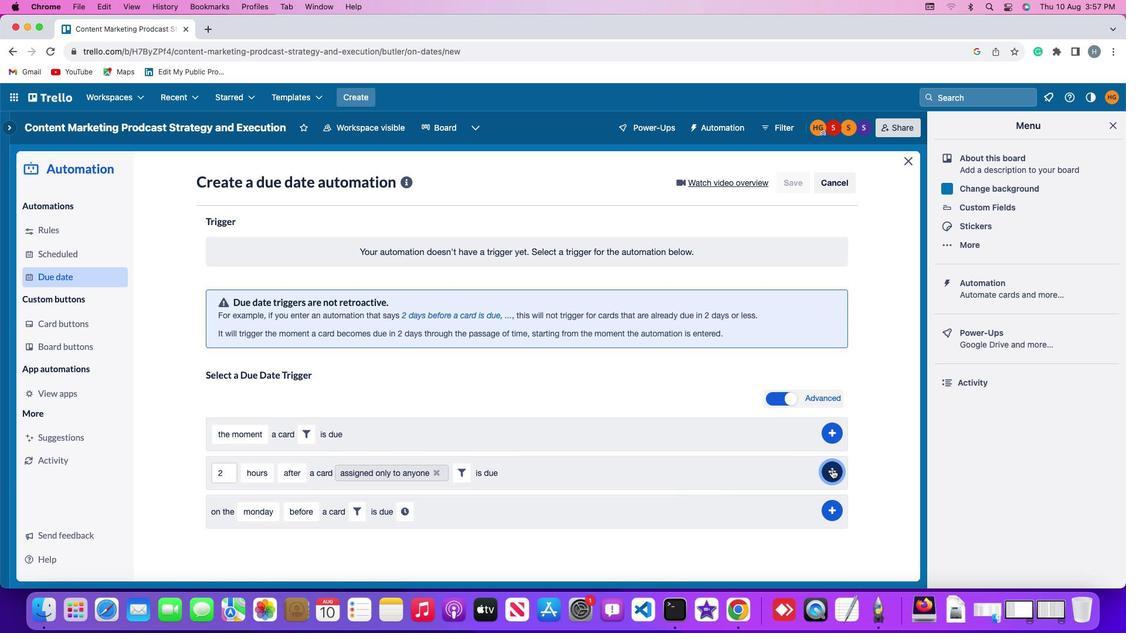 
Action: Mouse moved to (883, 395)
Screenshot: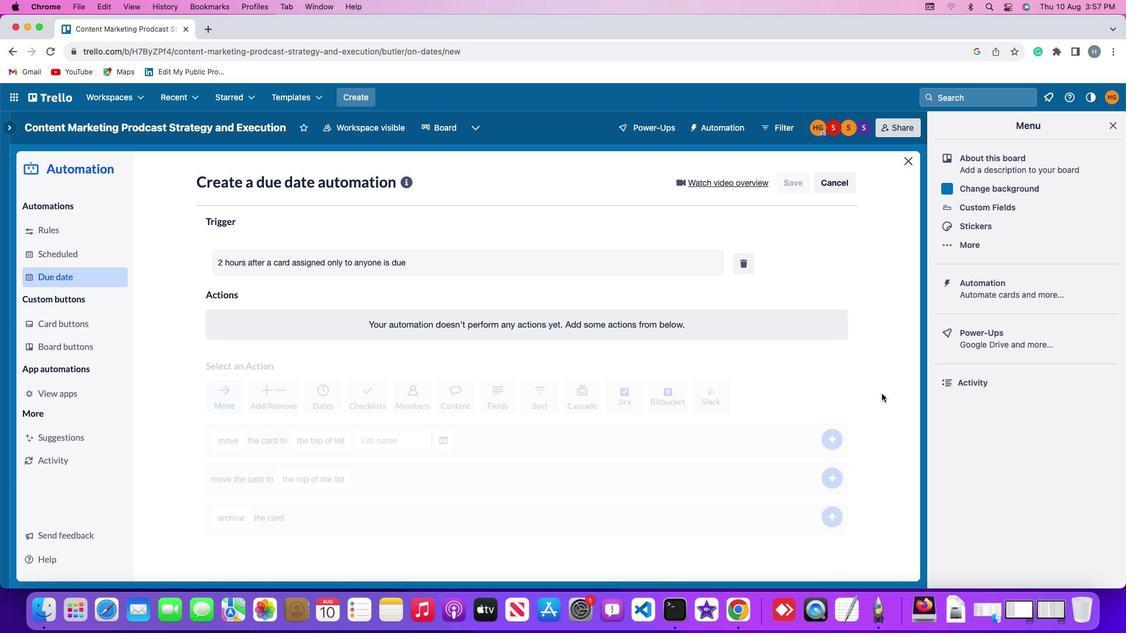
